 Task: Create a rule from the Routing list, Task moved to a section -> Set Priority in the project AgileAura , set the section as To-Do and set the priority of the task as  High
Action: Mouse moved to (957, 83)
Screenshot: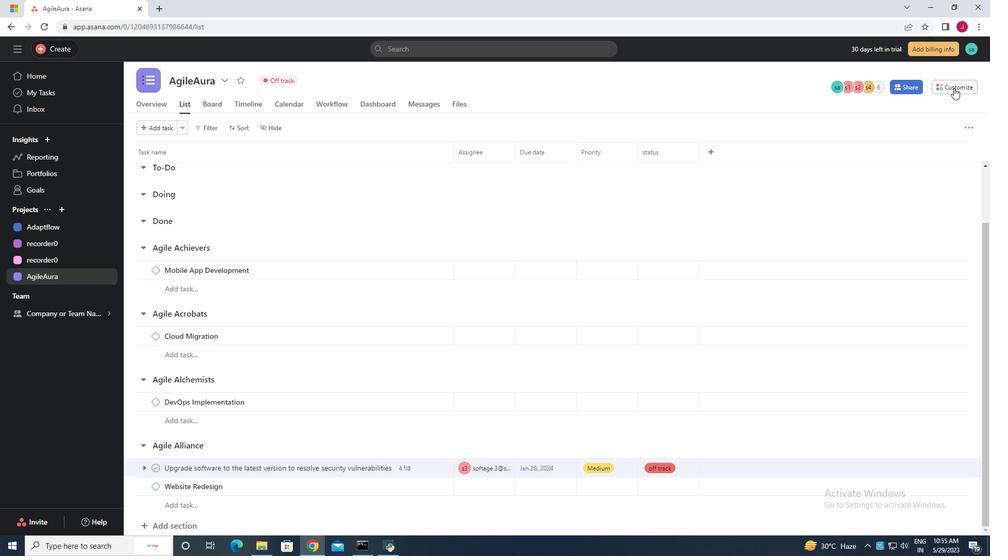 
Action: Mouse pressed left at (957, 83)
Screenshot: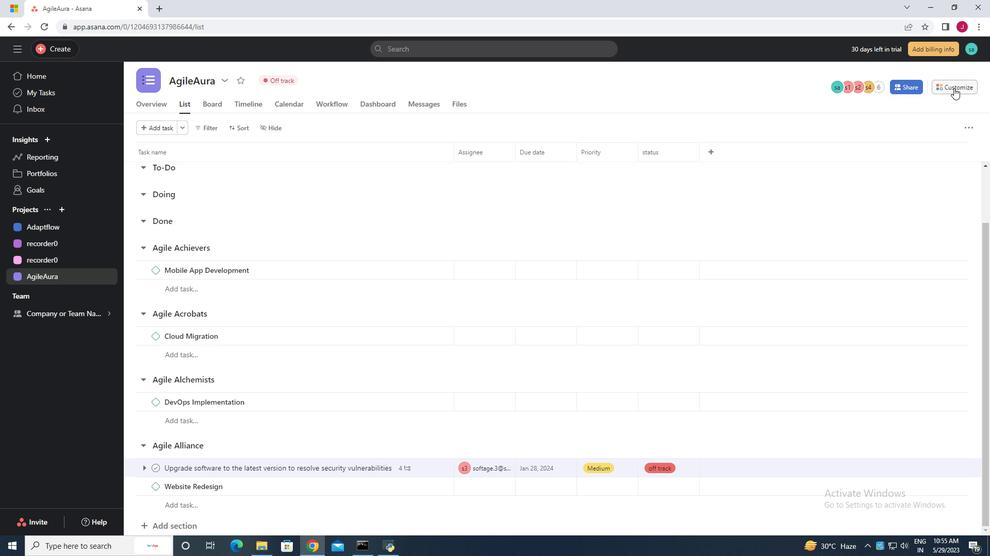 
Action: Mouse moved to (780, 220)
Screenshot: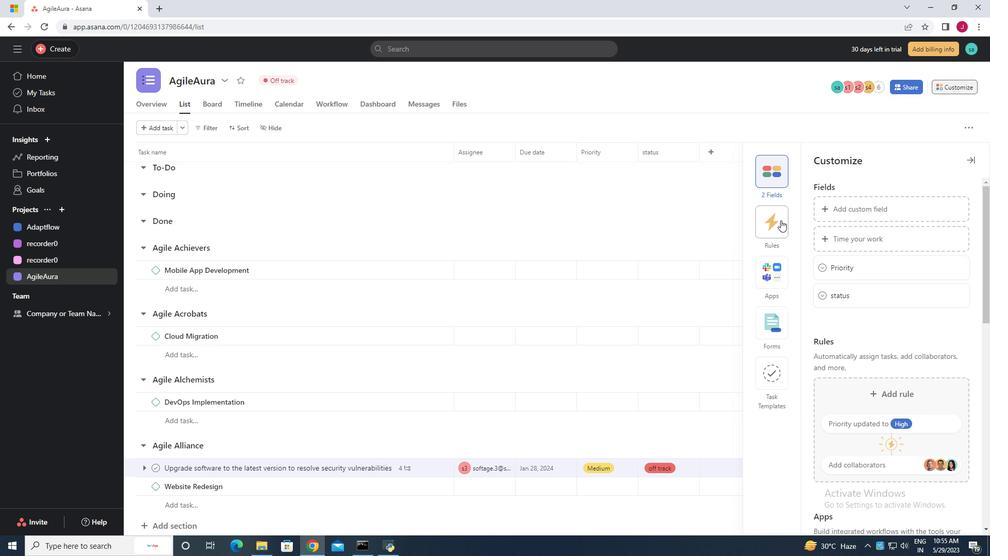 
Action: Mouse pressed left at (780, 220)
Screenshot: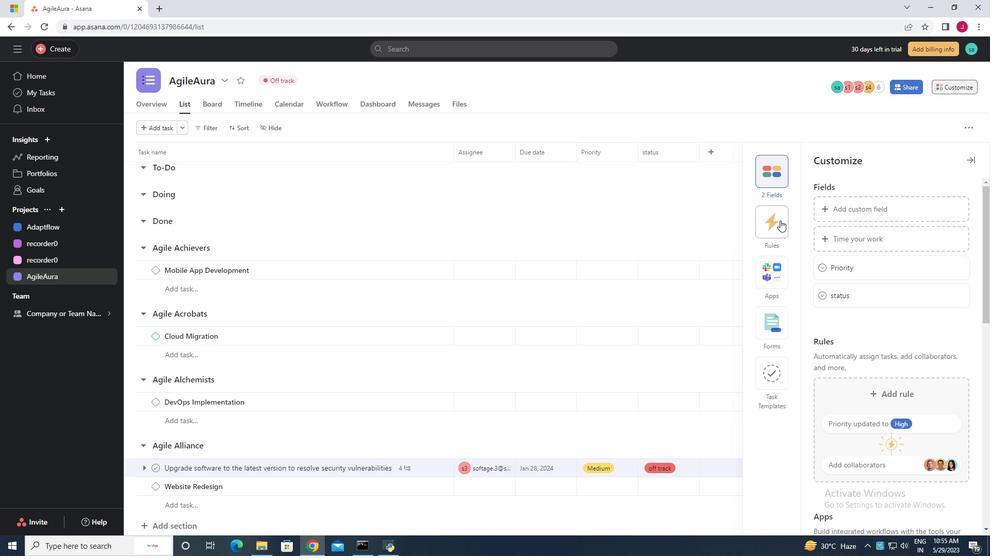 
Action: Mouse moved to (868, 239)
Screenshot: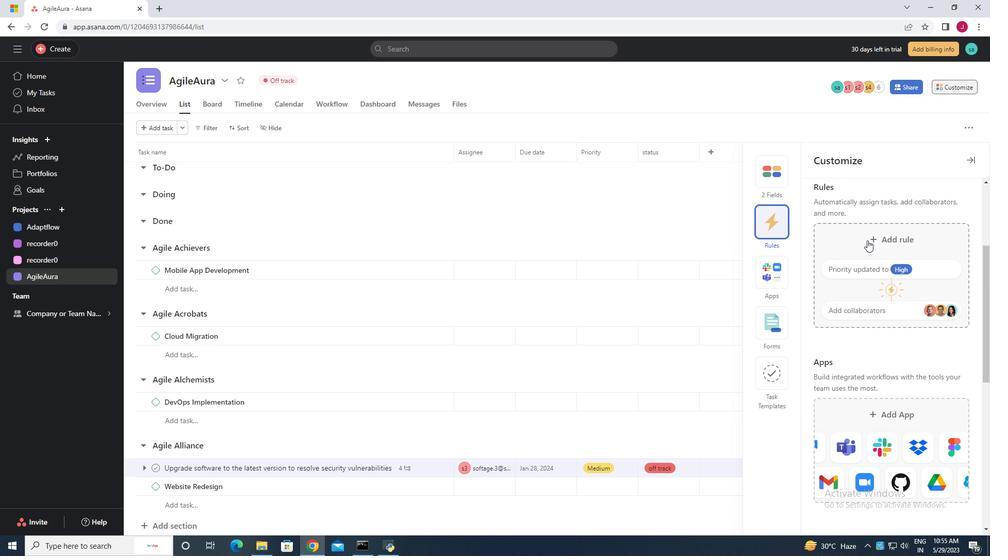
Action: Mouse pressed left at (868, 239)
Screenshot: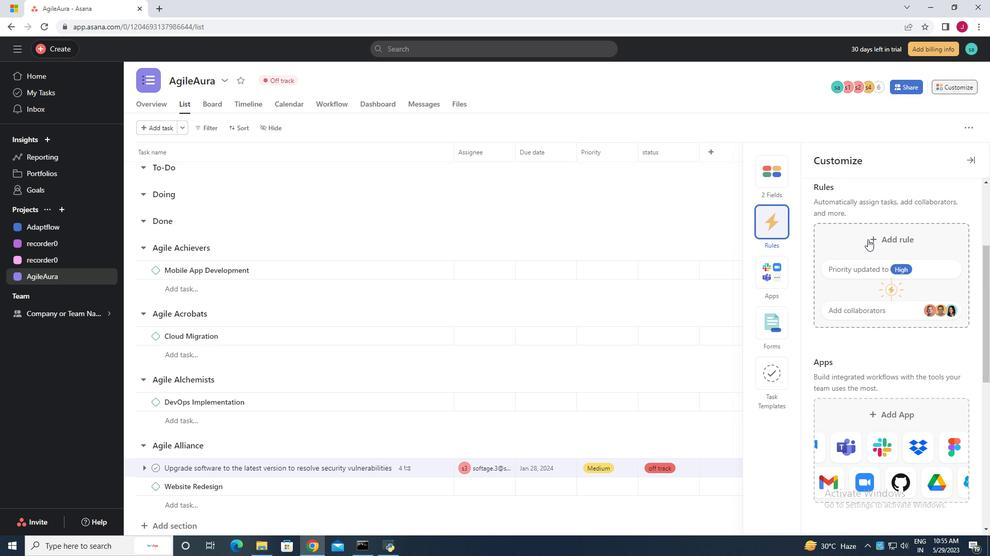 
Action: Mouse moved to (217, 136)
Screenshot: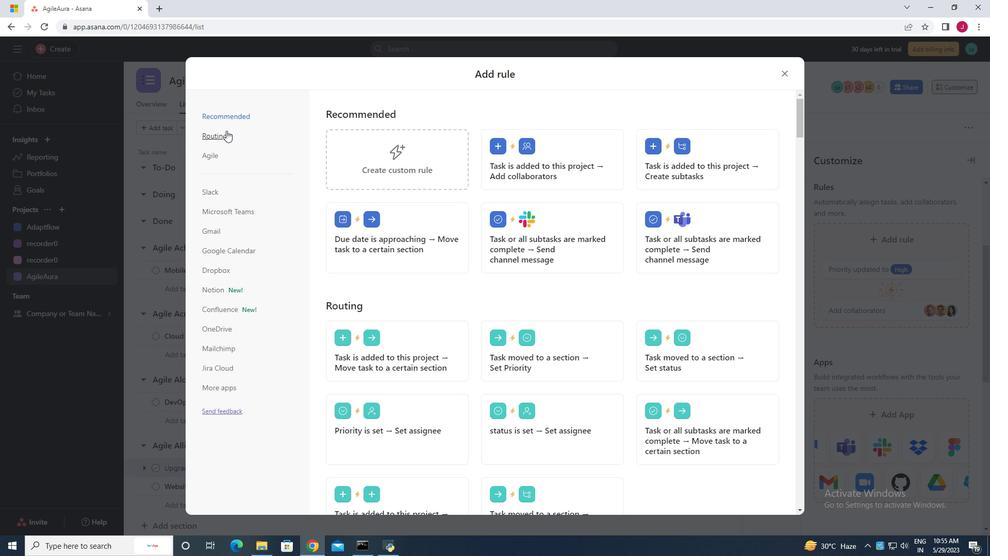 
Action: Mouse pressed left at (217, 136)
Screenshot: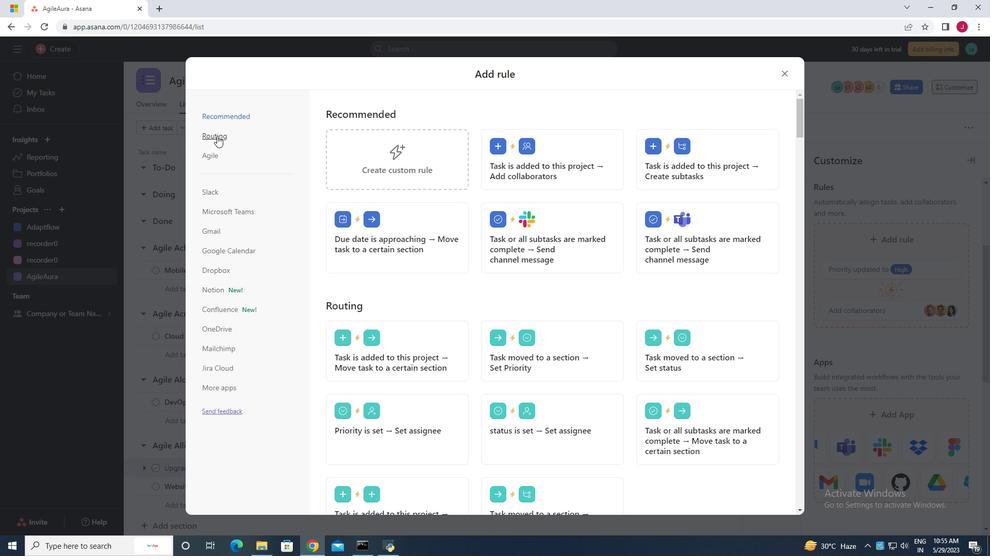 
Action: Mouse moved to (568, 160)
Screenshot: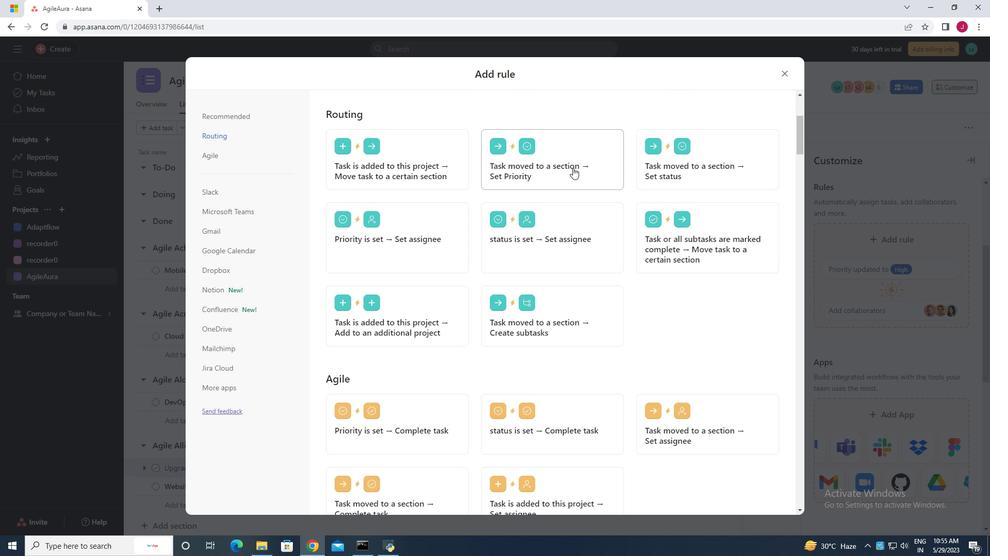 
Action: Mouse pressed left at (568, 160)
Screenshot: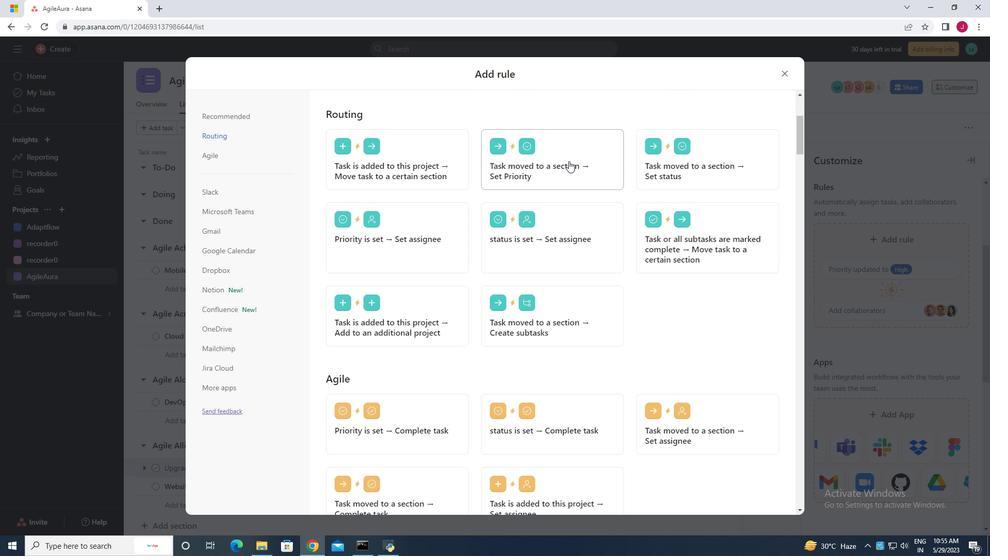 
Action: Mouse moved to (675, 179)
Screenshot: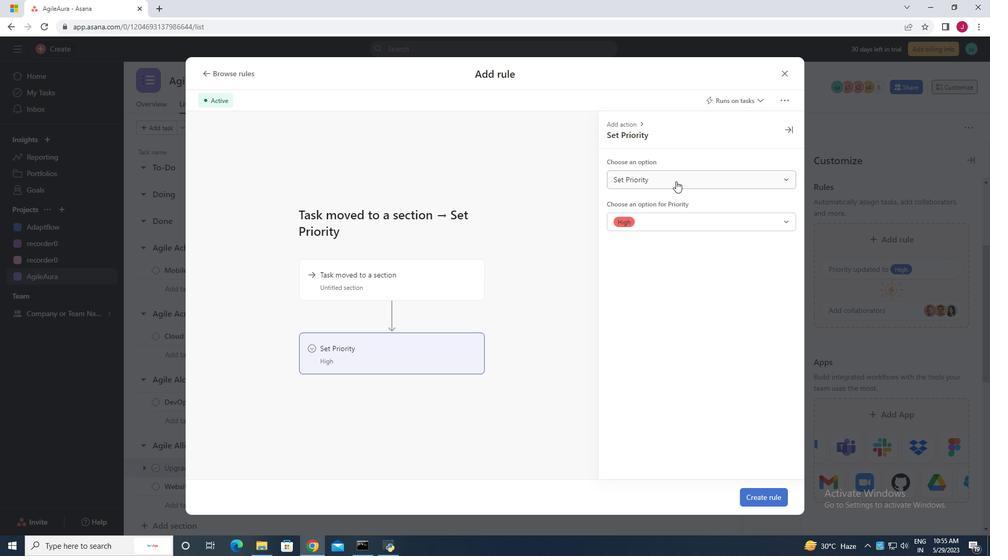 
Action: Mouse pressed left at (675, 179)
Screenshot: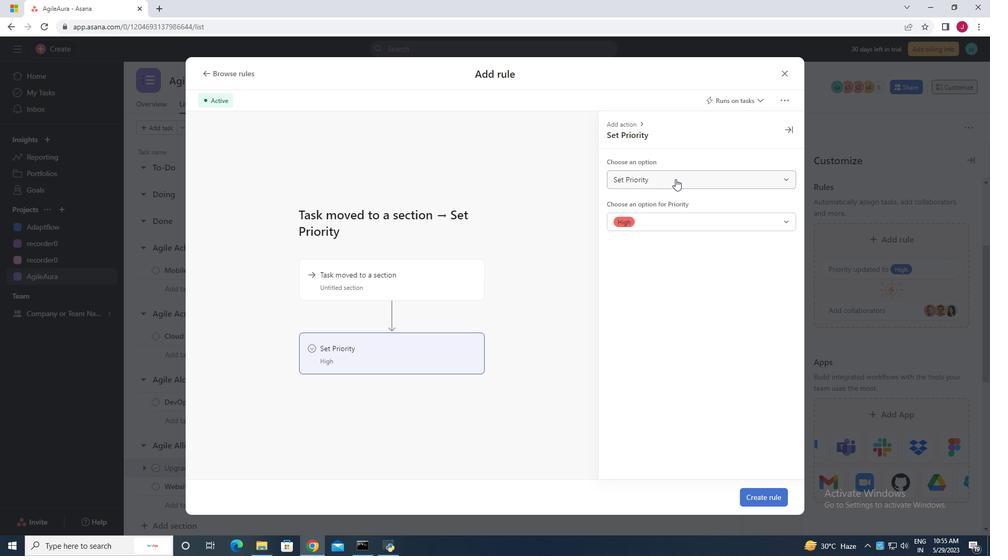 
Action: Mouse pressed left at (675, 179)
Screenshot: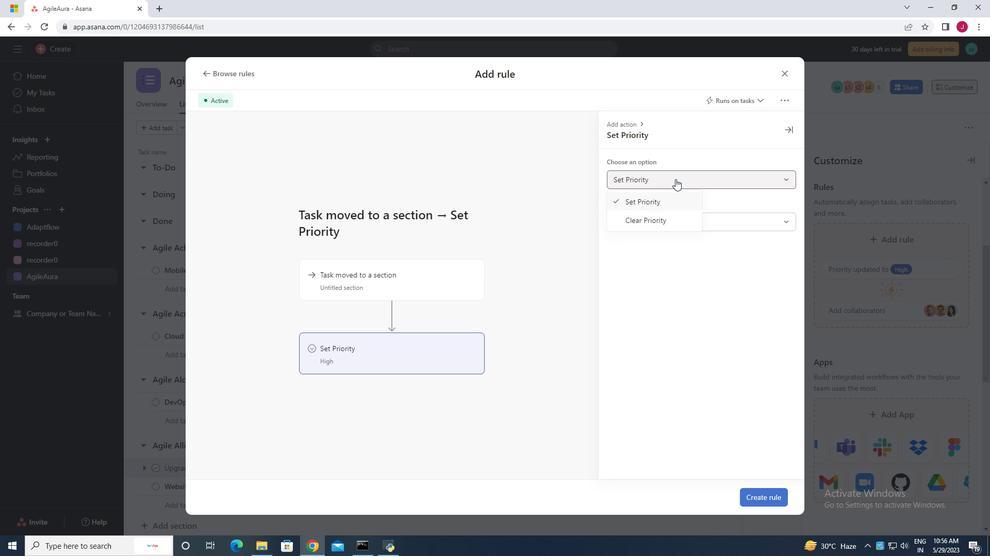 
Action: Mouse moved to (651, 217)
Screenshot: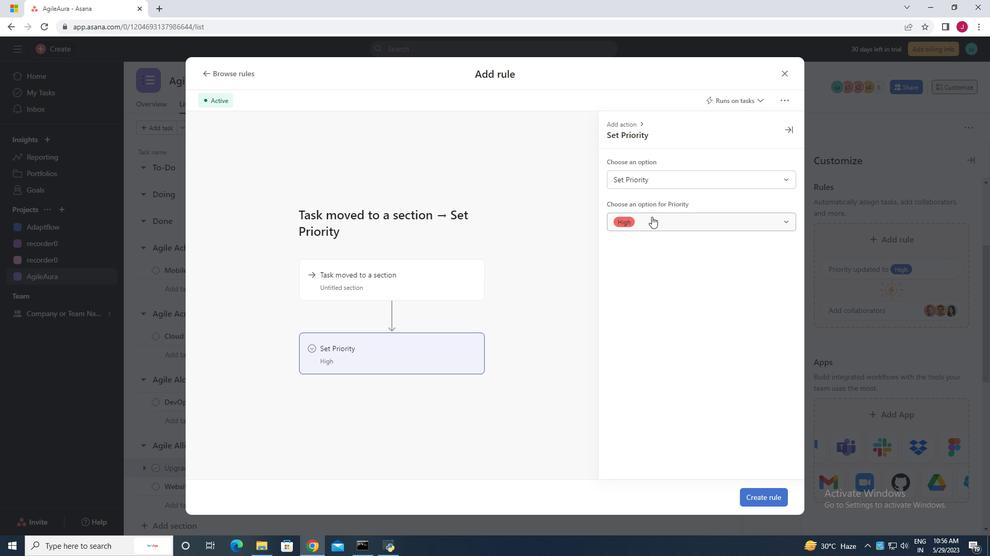 
Action: Mouse pressed left at (651, 217)
Screenshot: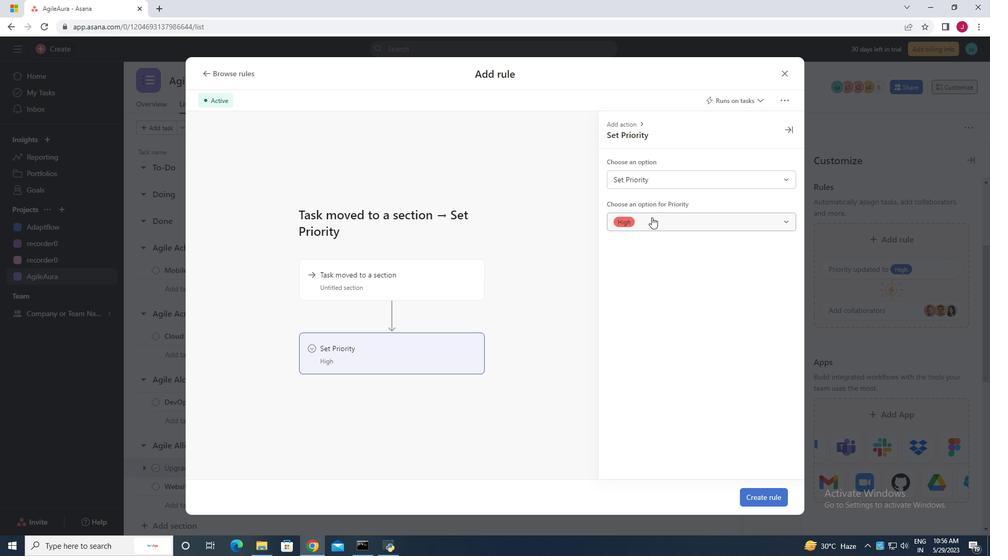 
Action: Mouse moved to (641, 244)
Screenshot: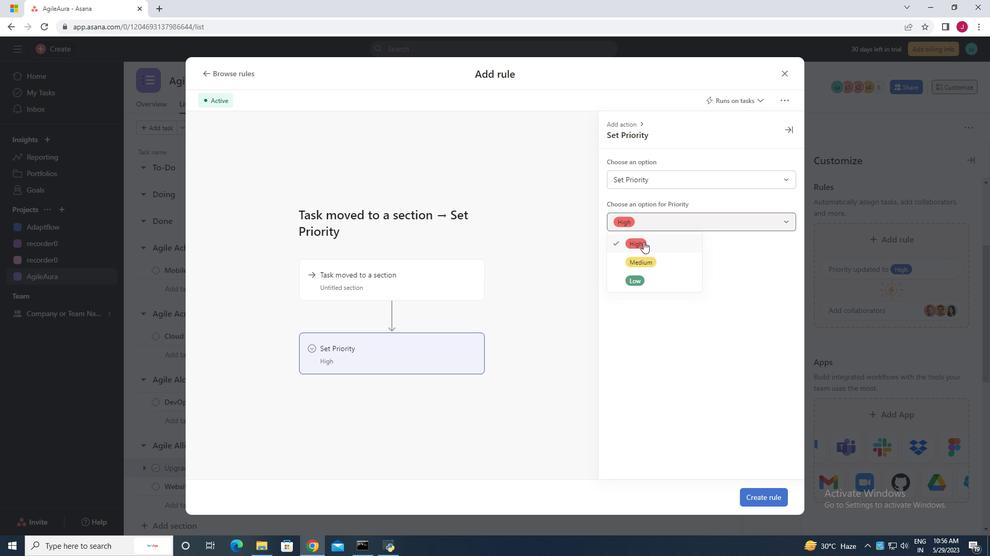
Action: Mouse pressed left at (641, 244)
Screenshot: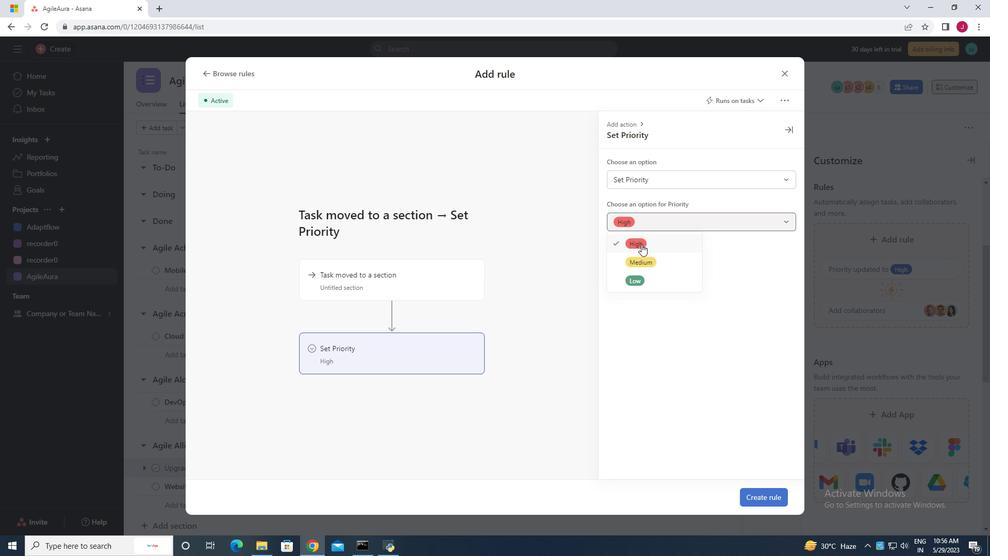 
Action: Mouse moved to (386, 275)
Screenshot: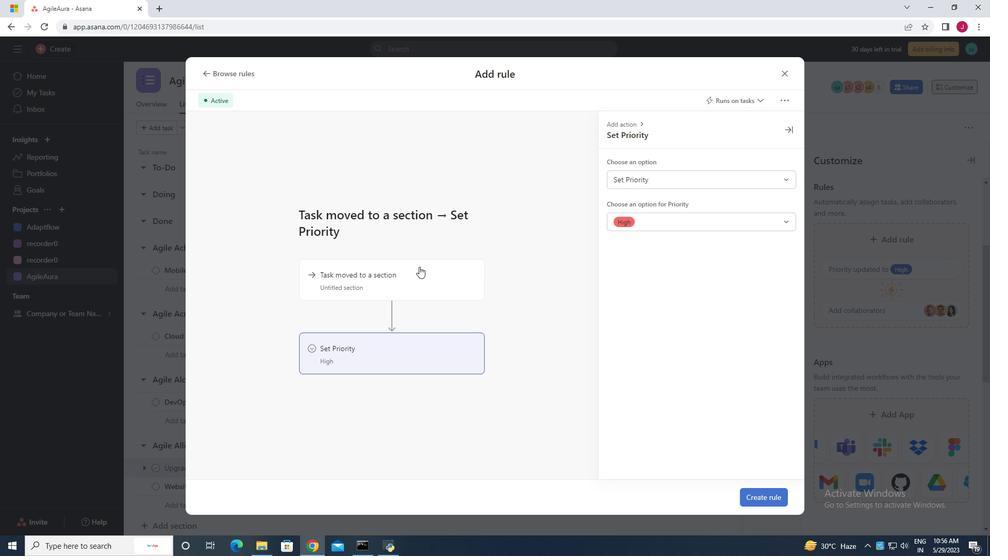 
Action: Mouse pressed left at (386, 275)
Screenshot: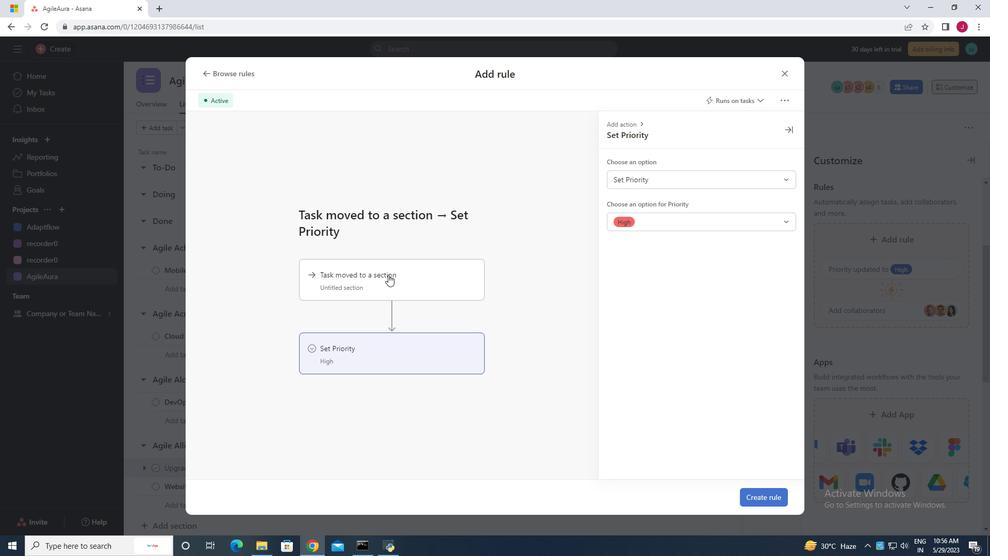 
Action: Mouse moved to (644, 179)
Screenshot: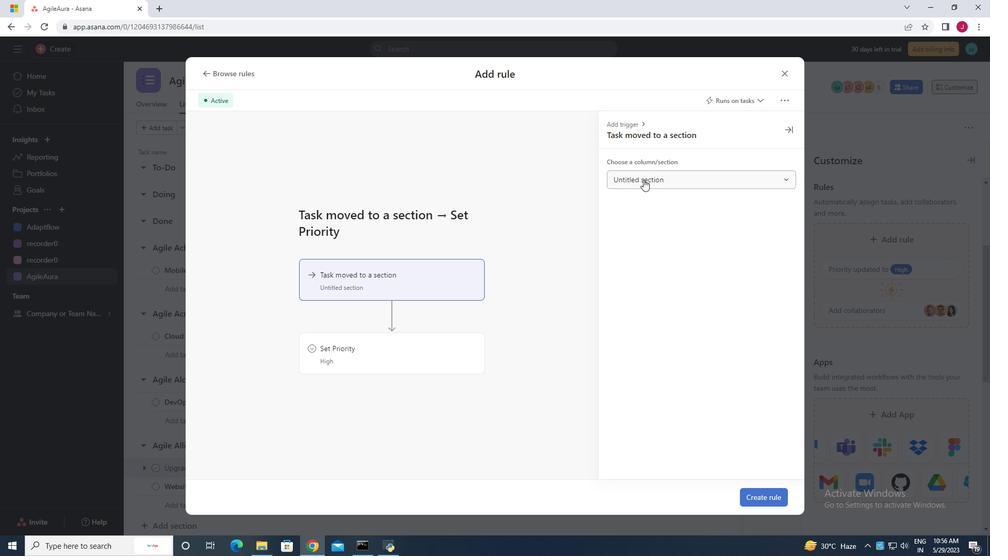 
Action: Mouse pressed left at (644, 179)
Screenshot: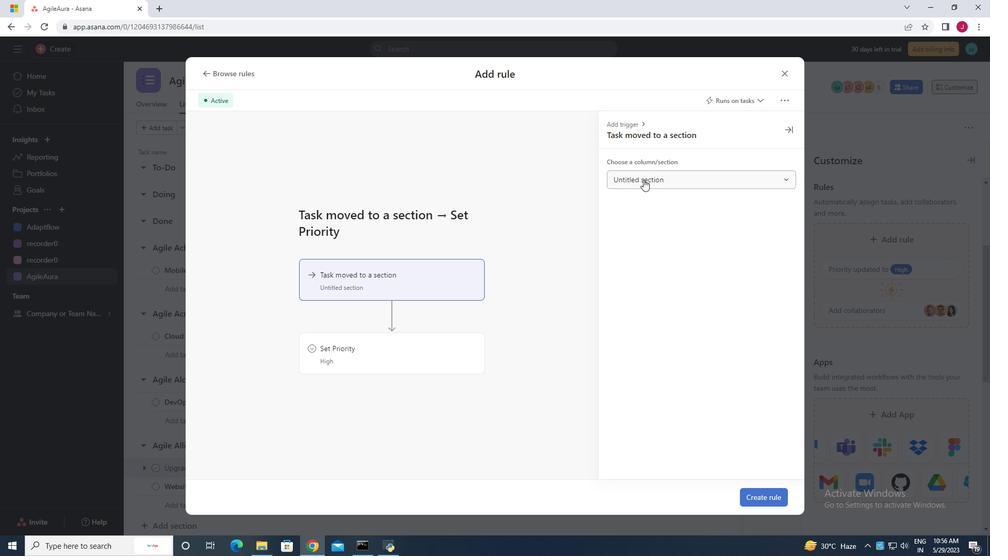 
Action: Mouse moved to (632, 219)
Screenshot: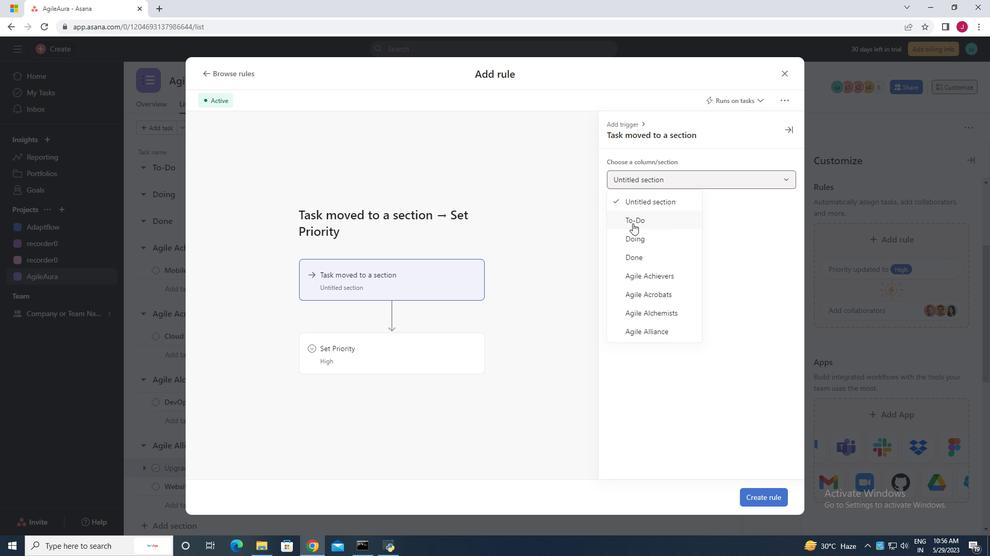 
Action: Mouse pressed left at (632, 219)
Screenshot: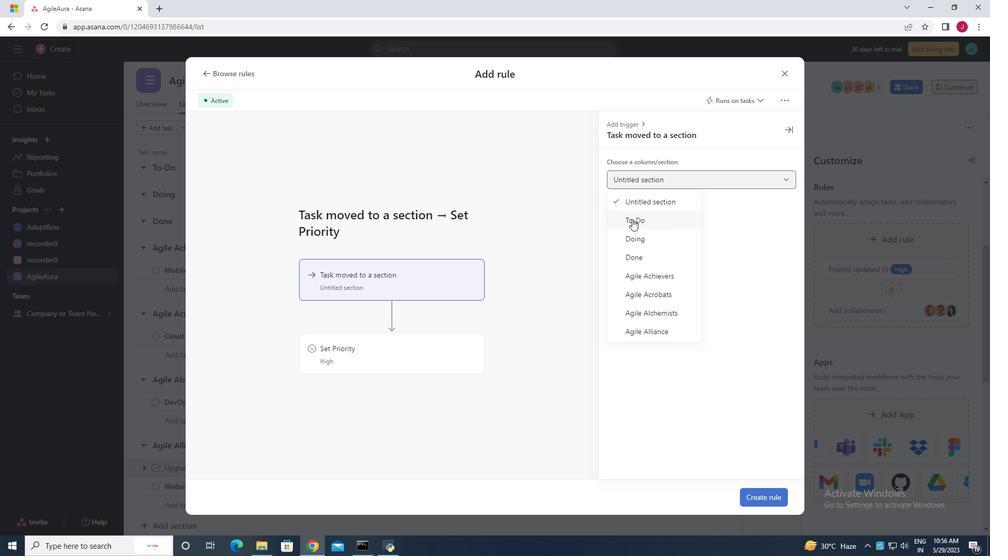 
Action: Mouse moved to (360, 351)
Screenshot: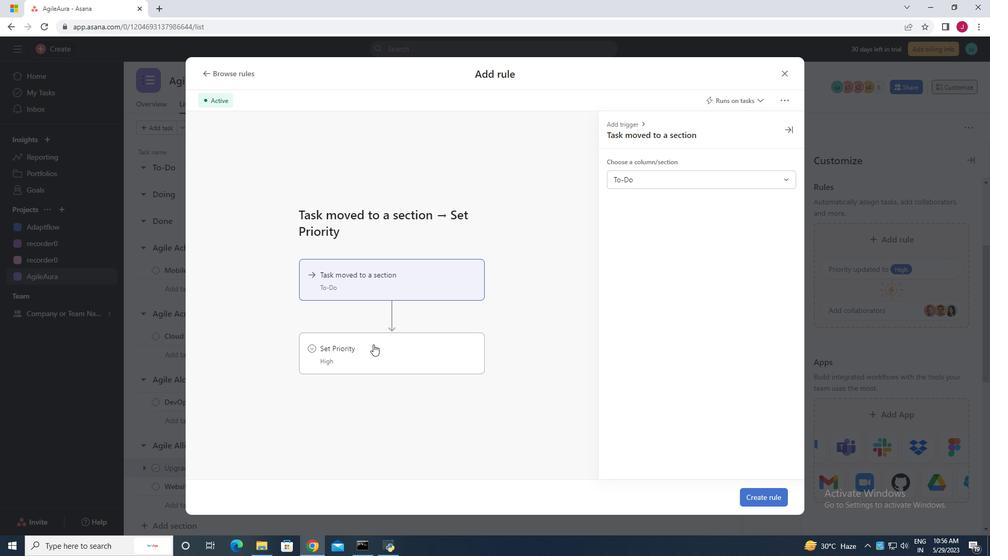 
Action: Mouse pressed left at (360, 351)
Screenshot: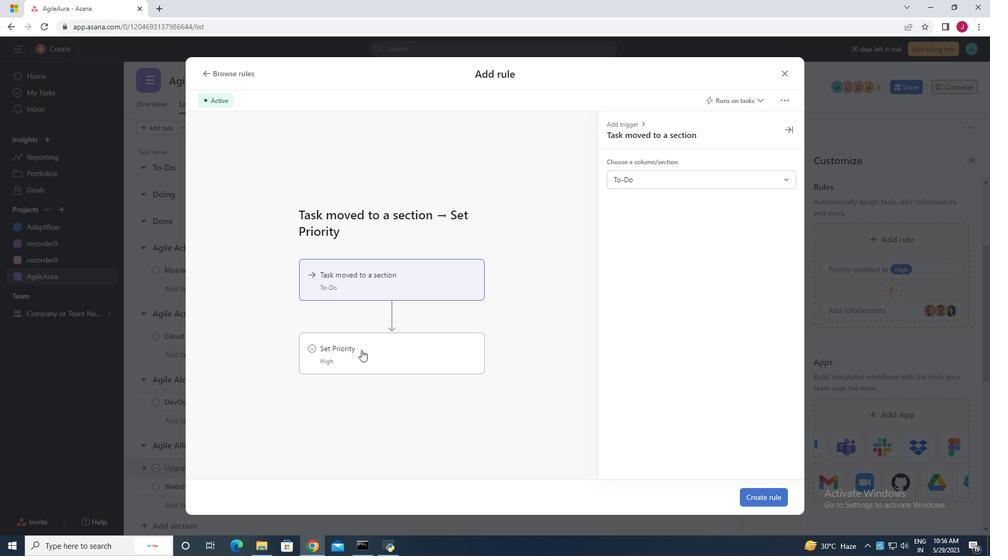 
Action: Mouse pressed left at (360, 351)
Screenshot: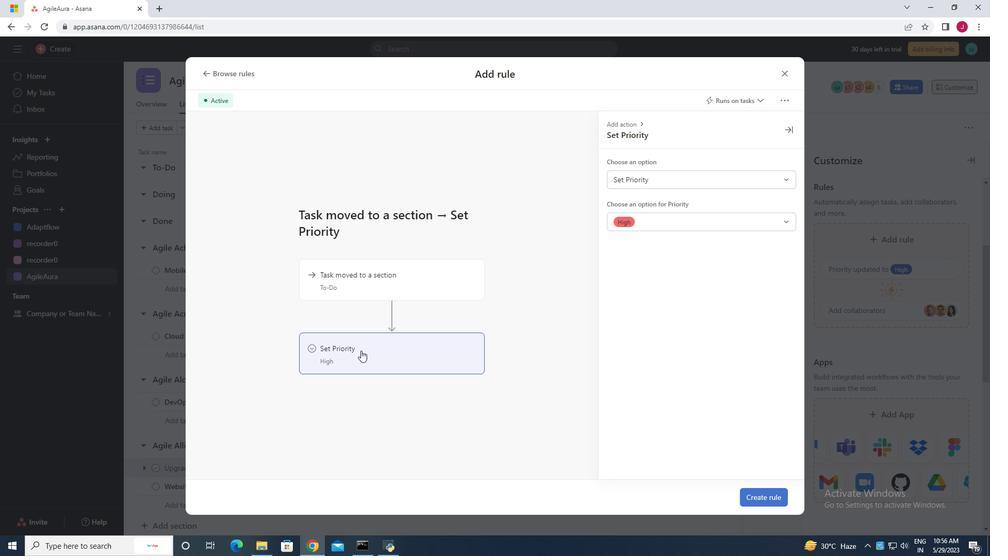 
Action: Mouse moved to (675, 179)
Screenshot: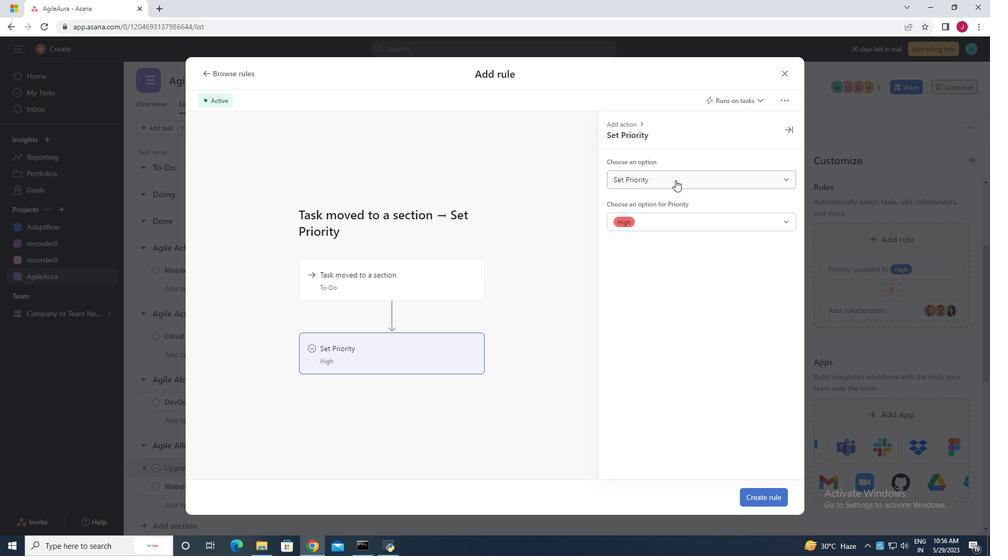 
Action: Mouse pressed left at (675, 179)
Screenshot: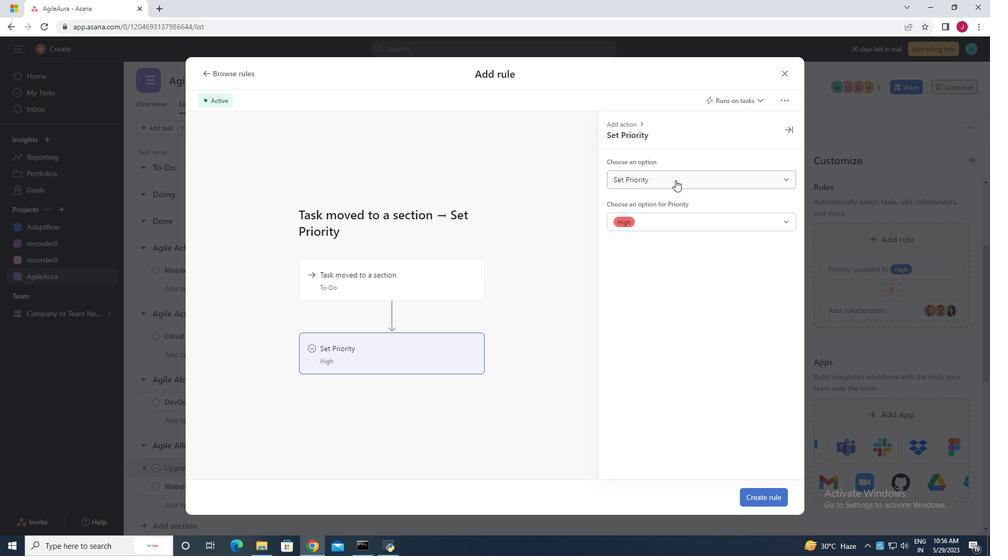 
Action: Mouse pressed left at (675, 179)
Screenshot: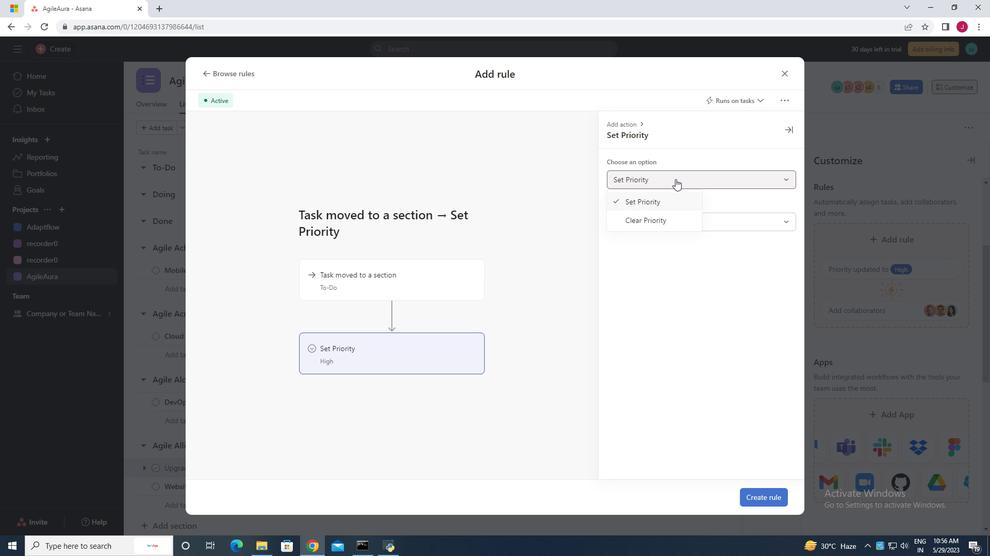 
Action: Mouse moved to (758, 499)
Screenshot: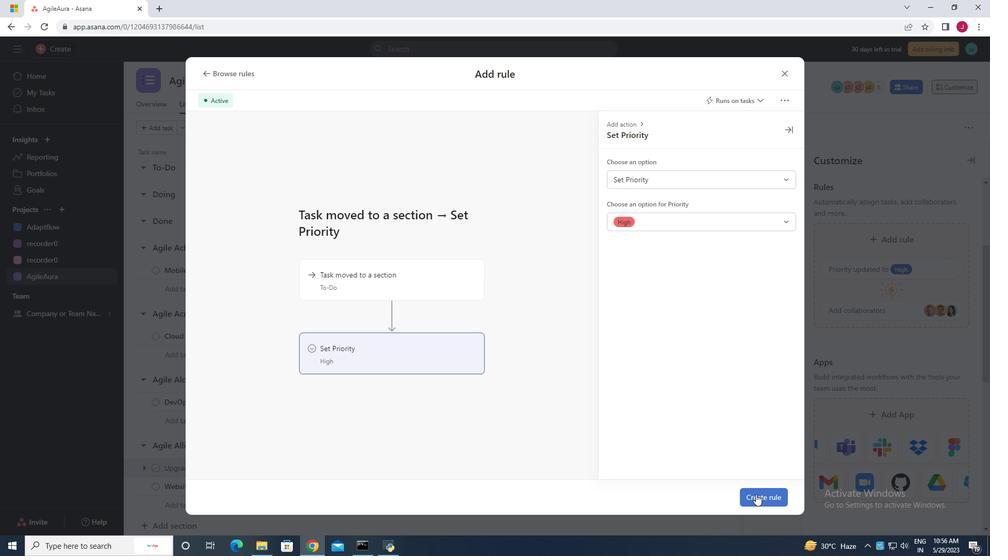 
Action: Mouse pressed left at (758, 499)
Screenshot: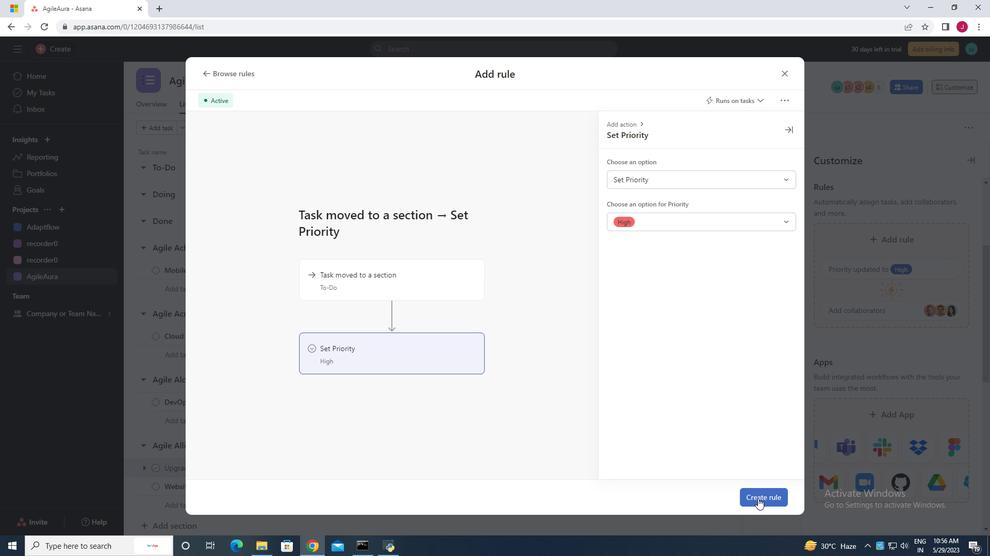 
Action: Mouse moved to (738, 484)
Screenshot: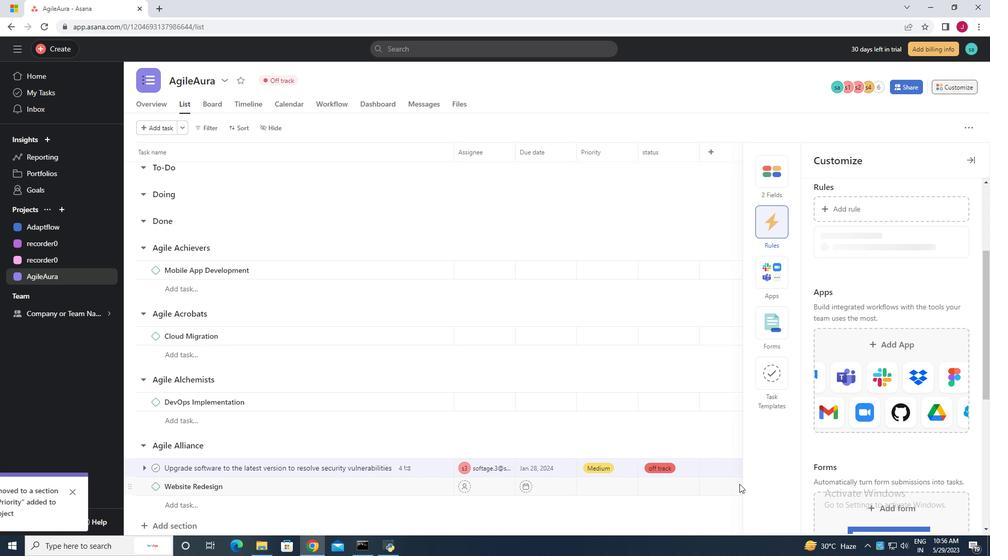 
